 Task: Change polyline line weight to 8PX.
Action: Mouse moved to (334, 313)
Screenshot: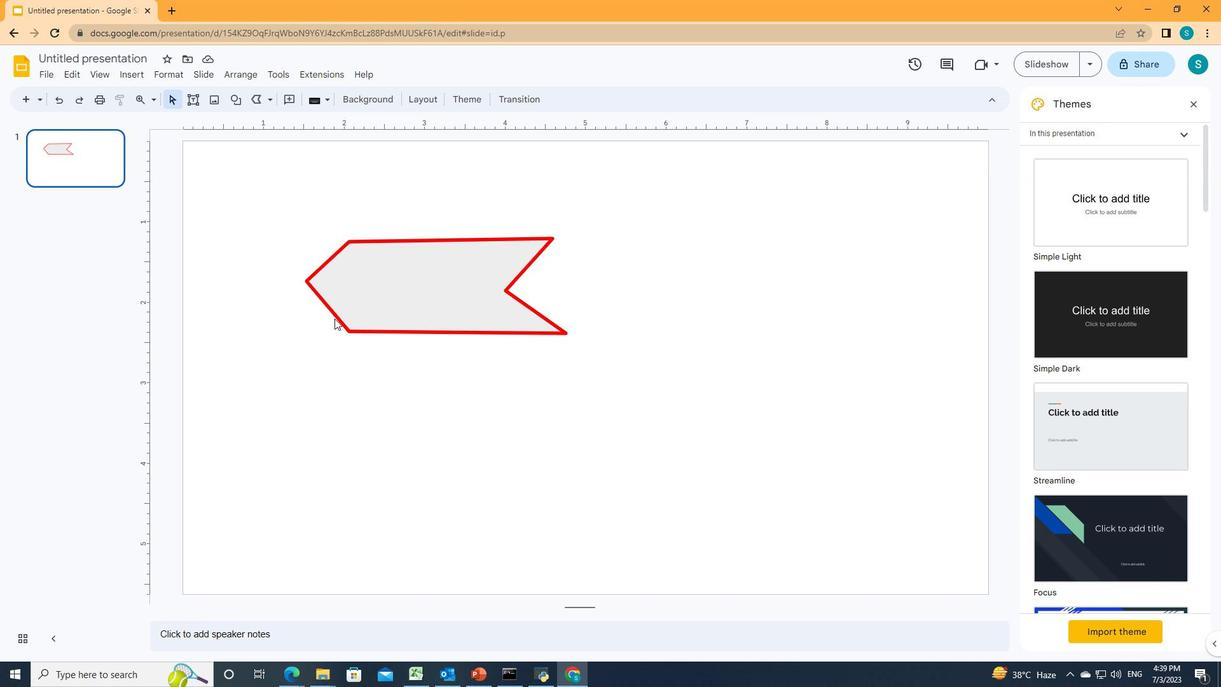 
Action: Mouse pressed left at (334, 313)
Screenshot: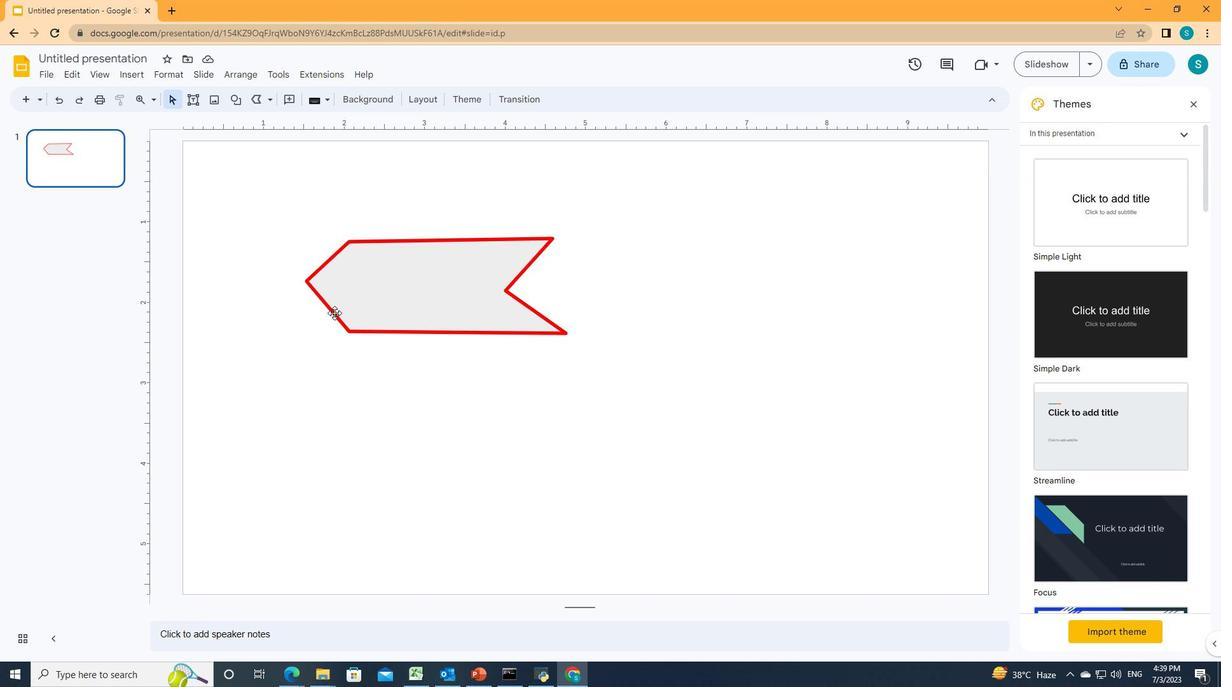 
Action: Mouse moved to (337, 99)
Screenshot: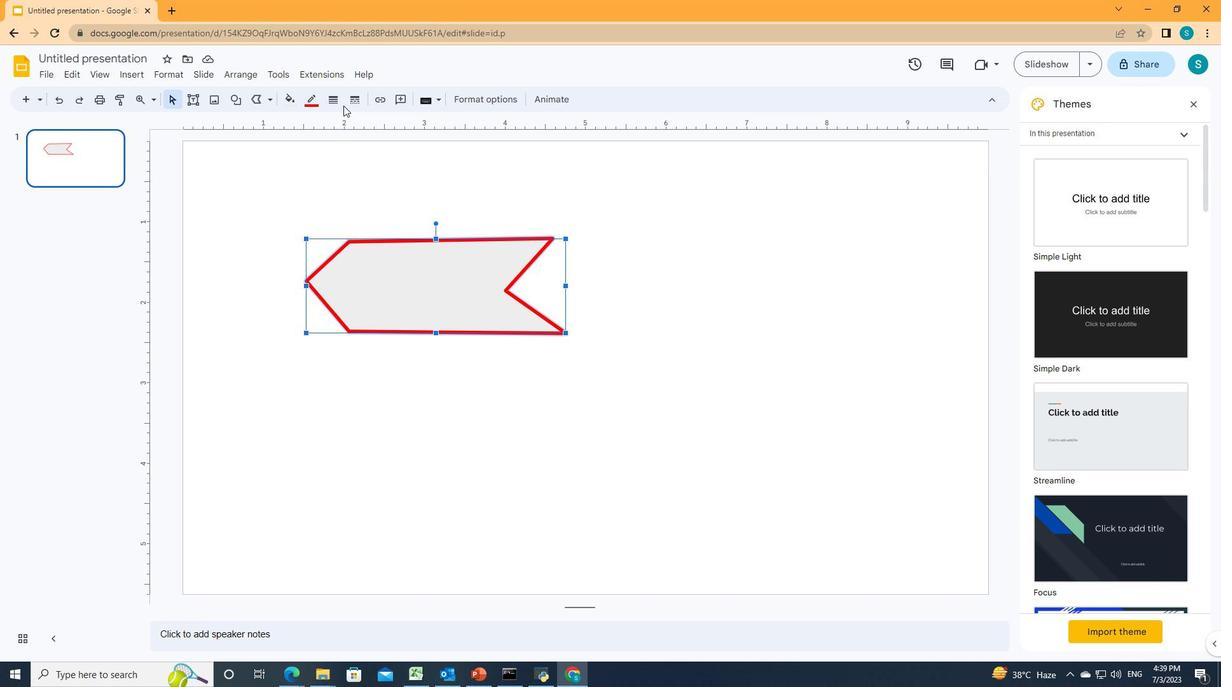 
Action: Mouse pressed left at (337, 99)
Screenshot: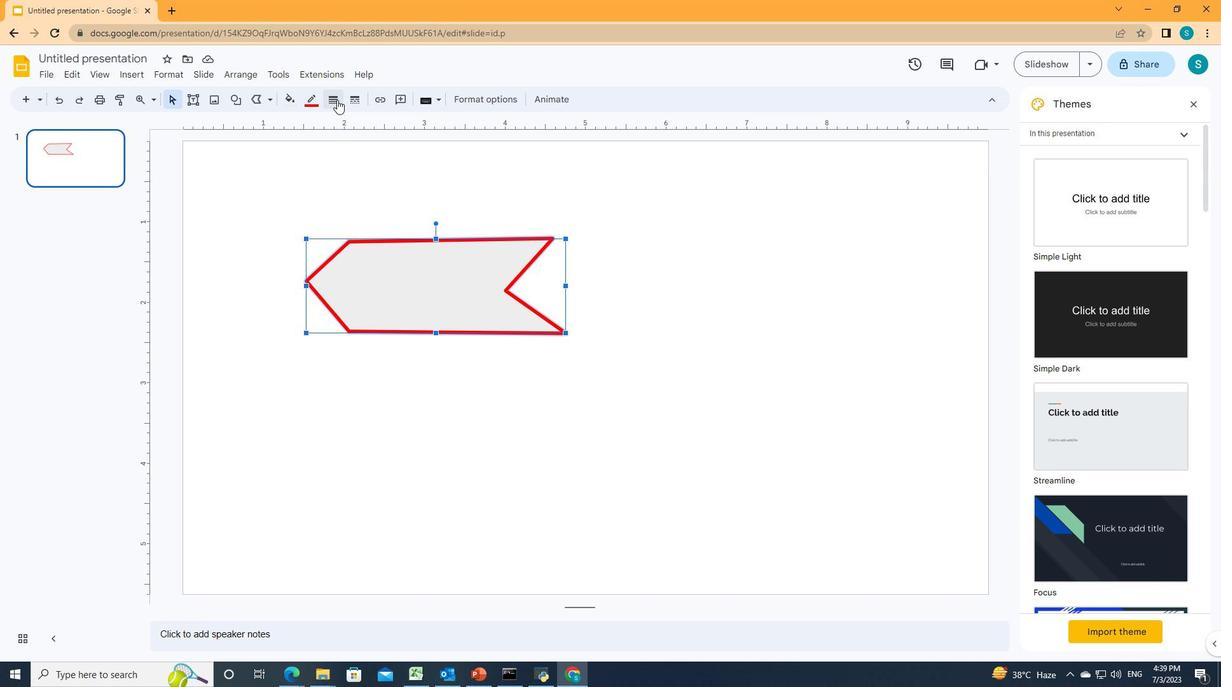 
Action: Mouse moved to (339, 204)
Screenshot: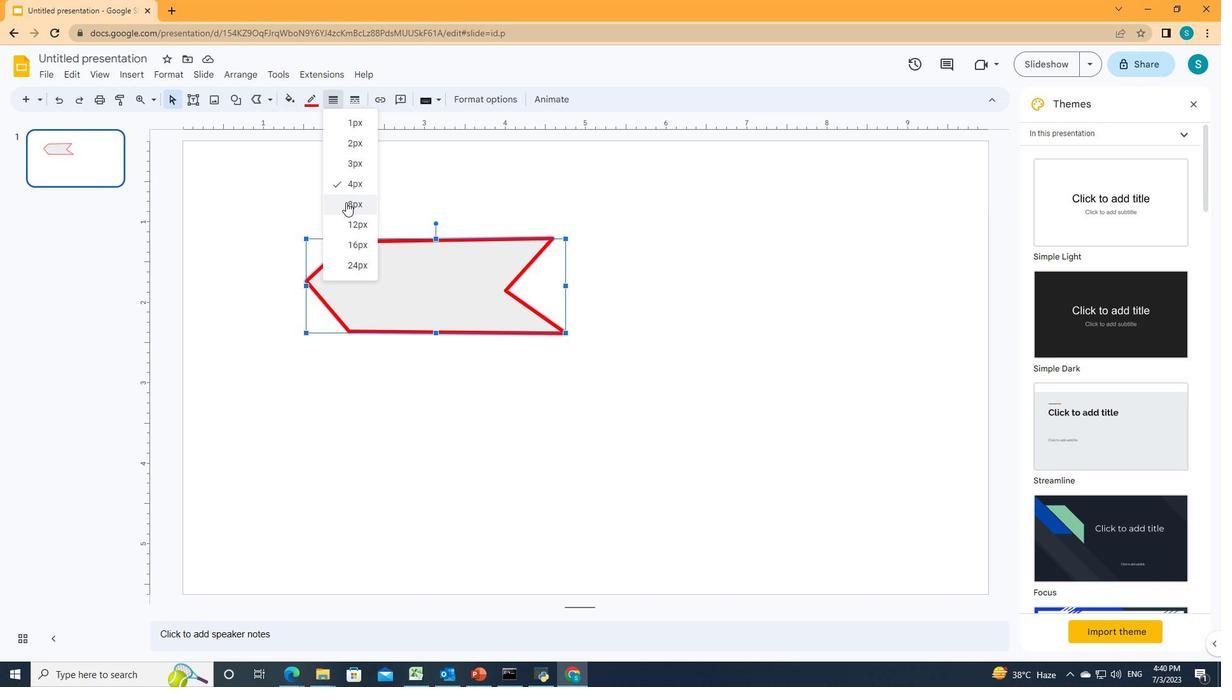 
Action: Mouse pressed left at (339, 204)
Screenshot: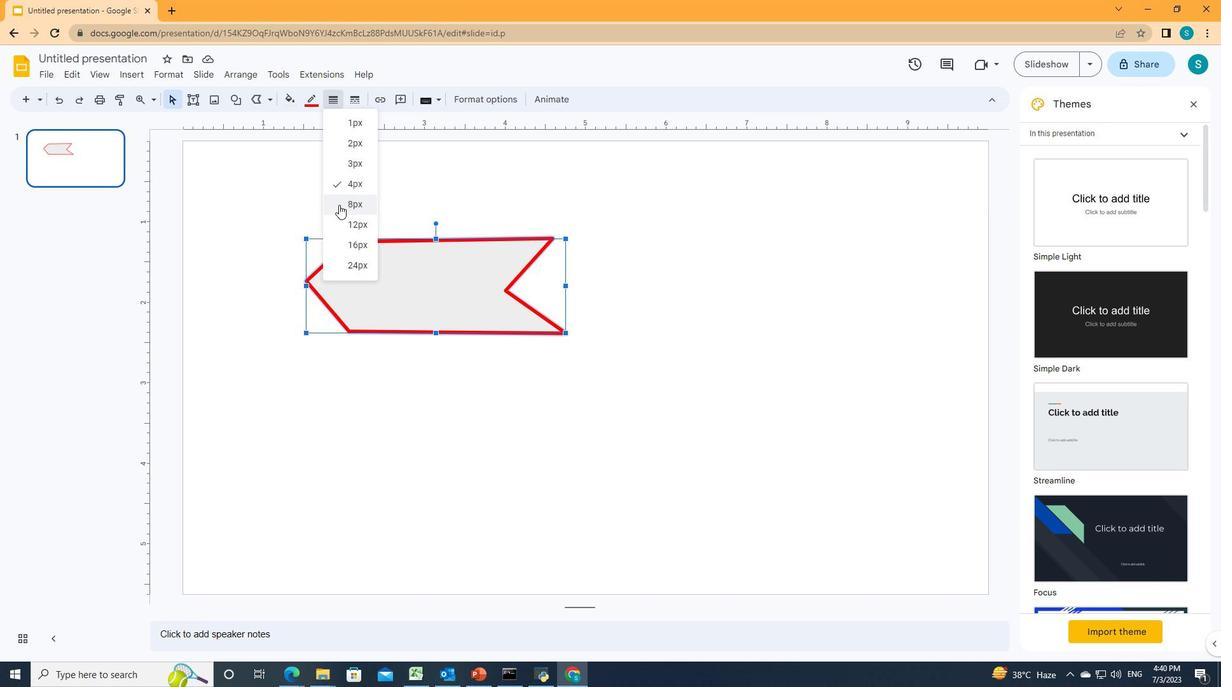 
Action: Mouse moved to (366, 386)
Screenshot: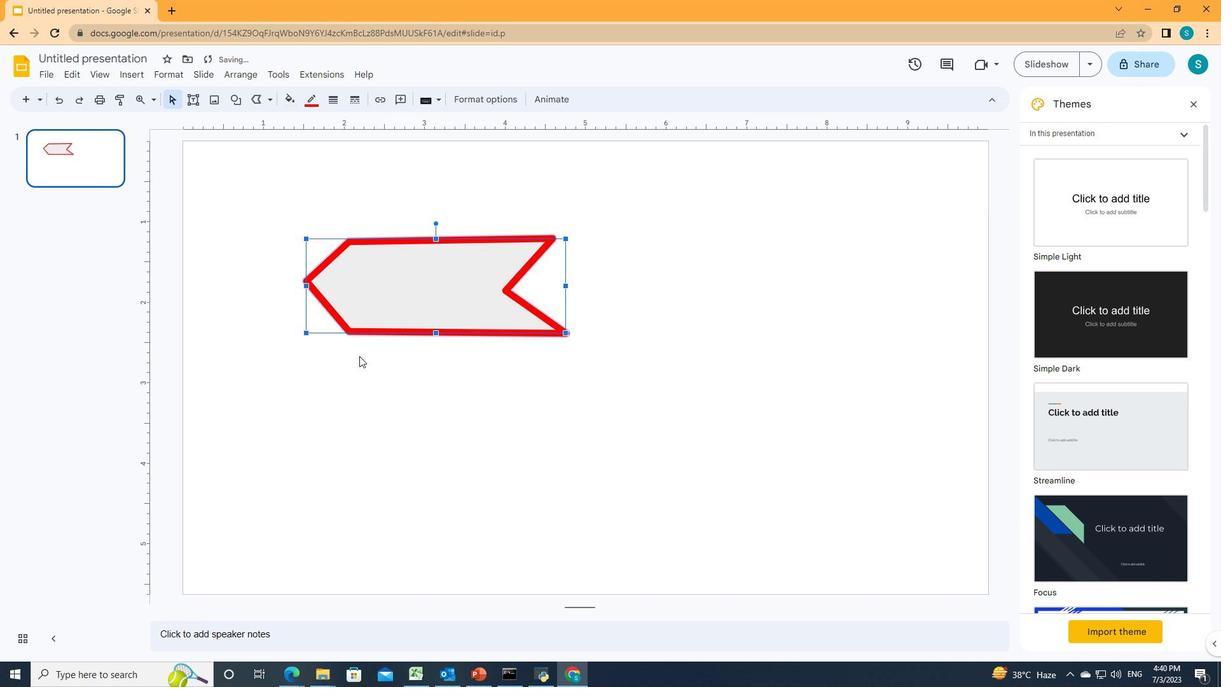 
Action: Mouse pressed left at (366, 386)
Screenshot: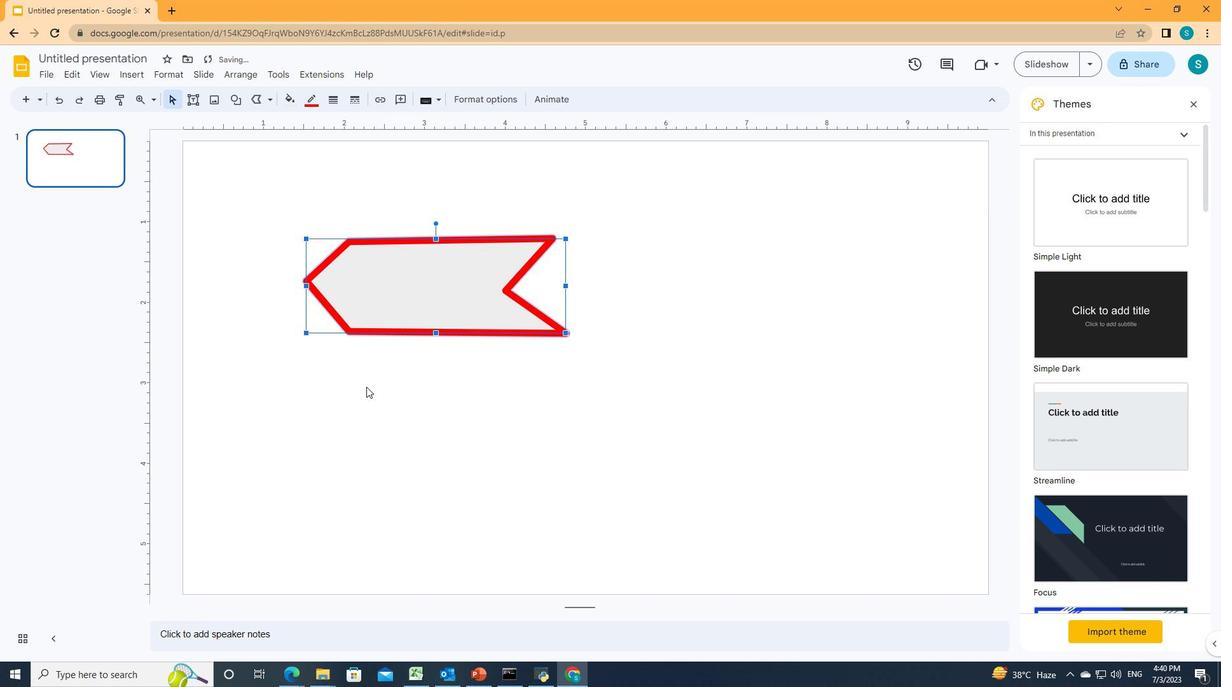 
